 Task: Show more about the house rules of Tiny home in lac-Beauport, Quebec, Canada.
Action: Mouse moved to (402, 115)
Screenshot: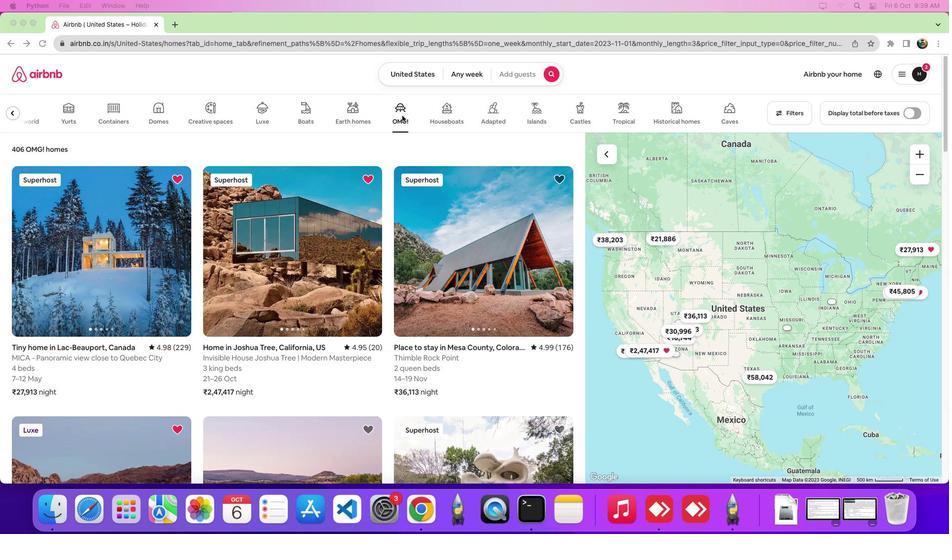 
Action: Mouse pressed left at (402, 115)
Screenshot: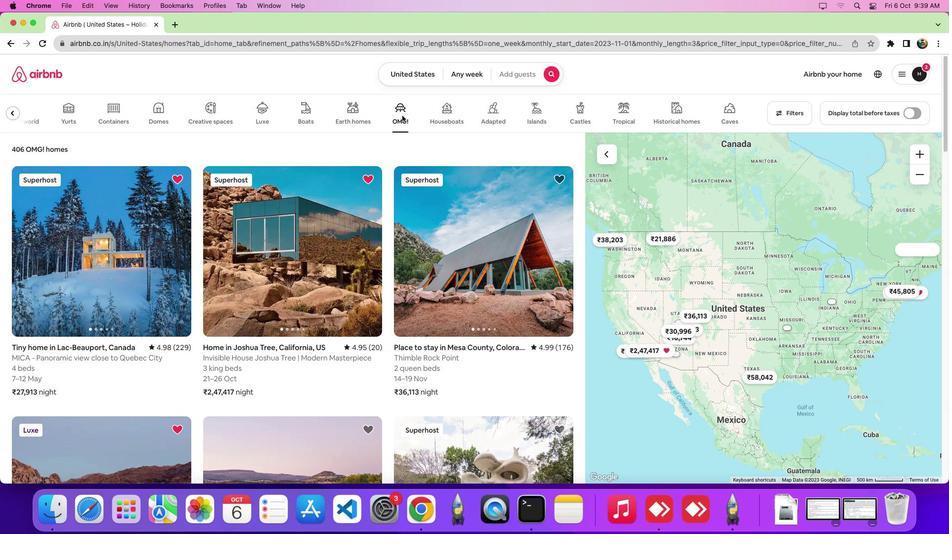 
Action: Mouse moved to (142, 260)
Screenshot: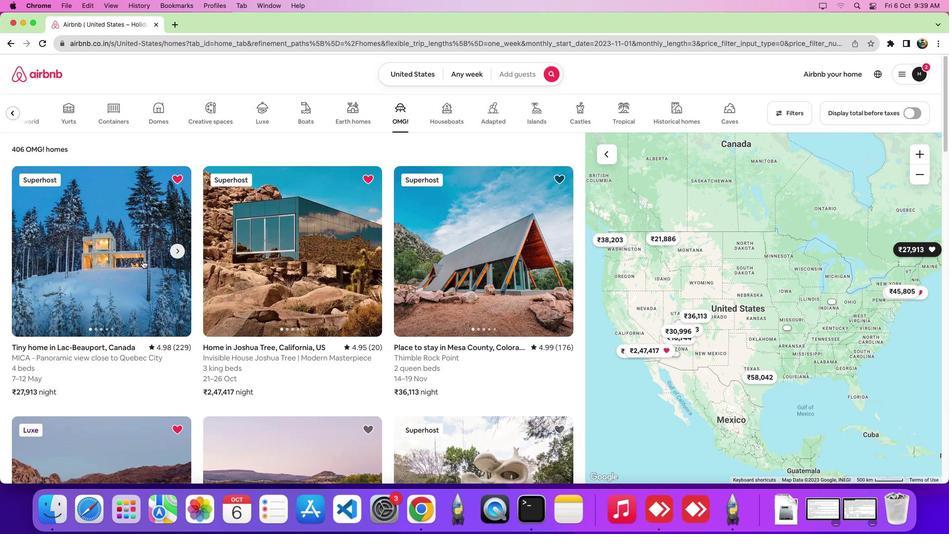 
Action: Mouse pressed left at (142, 260)
Screenshot: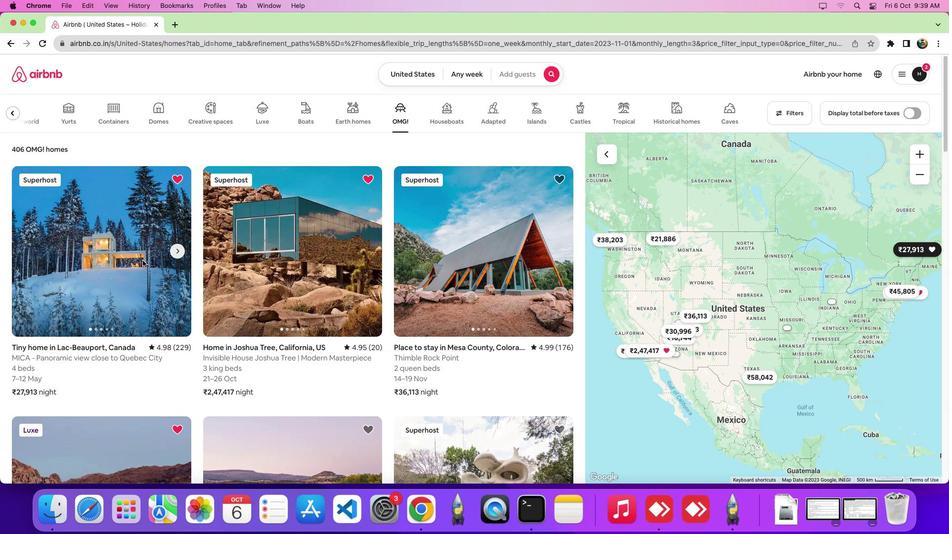 
Action: Mouse moved to (472, 264)
Screenshot: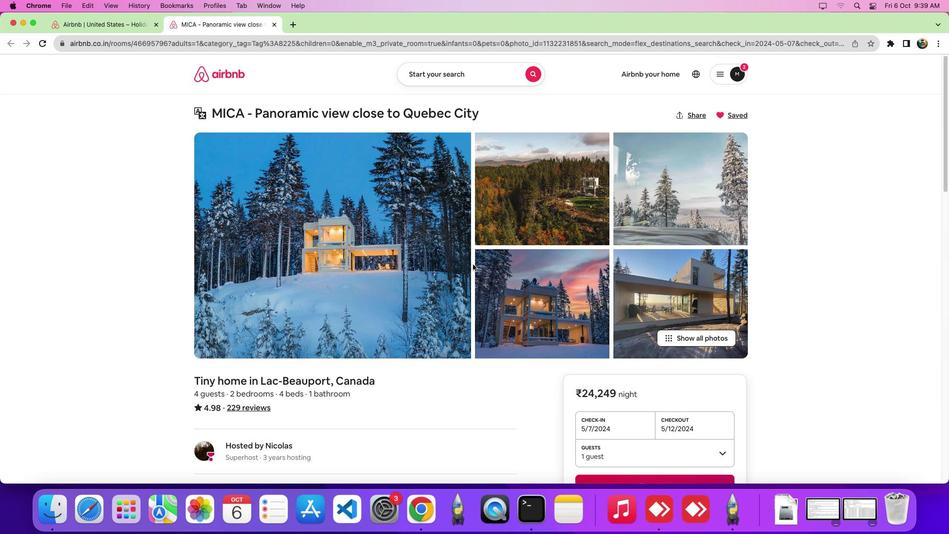 
Action: Mouse scrolled (472, 264) with delta (0, 0)
Screenshot: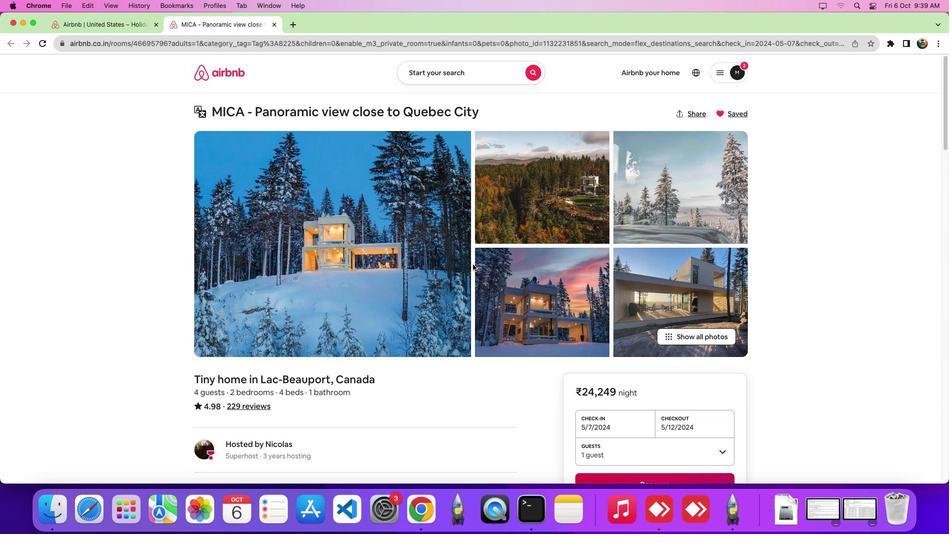
Action: Mouse scrolled (472, 264) with delta (0, 0)
Screenshot: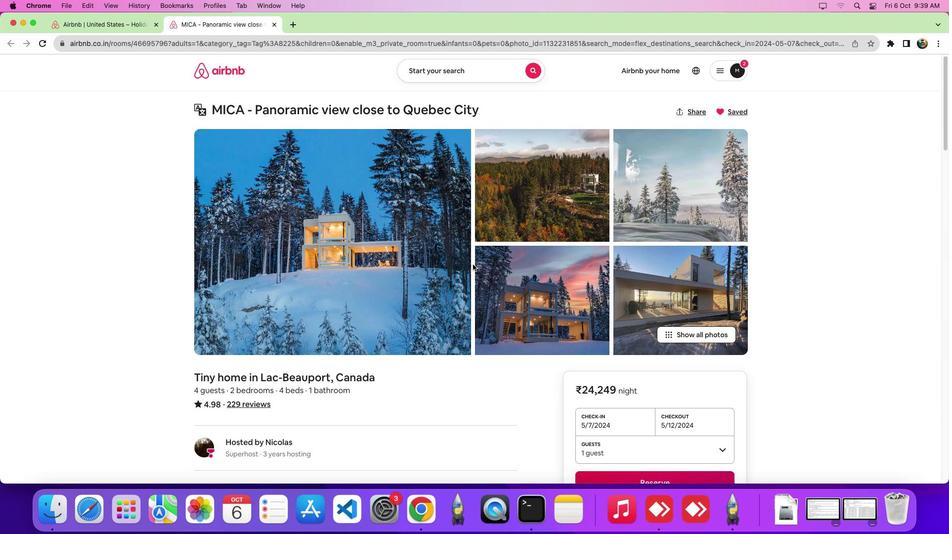 
Action: Mouse scrolled (472, 264) with delta (0, 0)
Screenshot: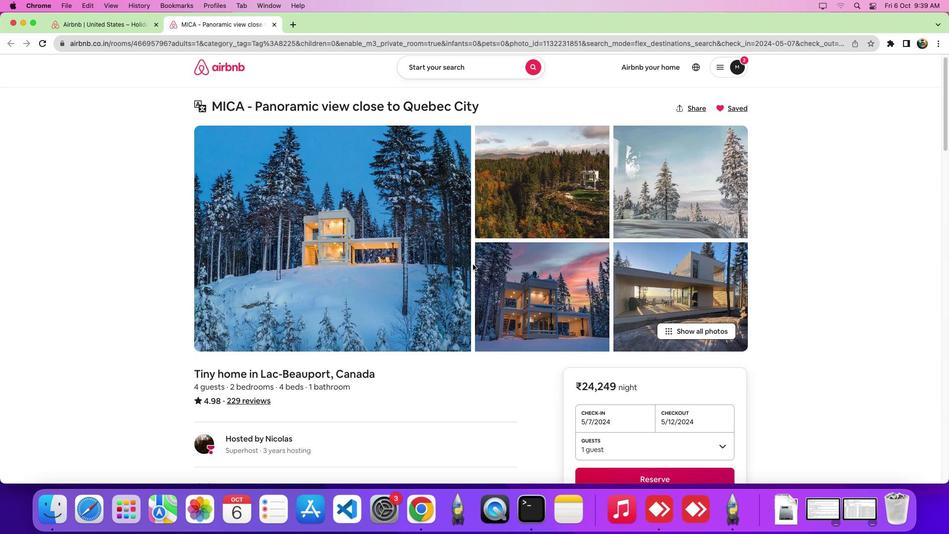
Action: Mouse scrolled (472, 264) with delta (0, 0)
Screenshot: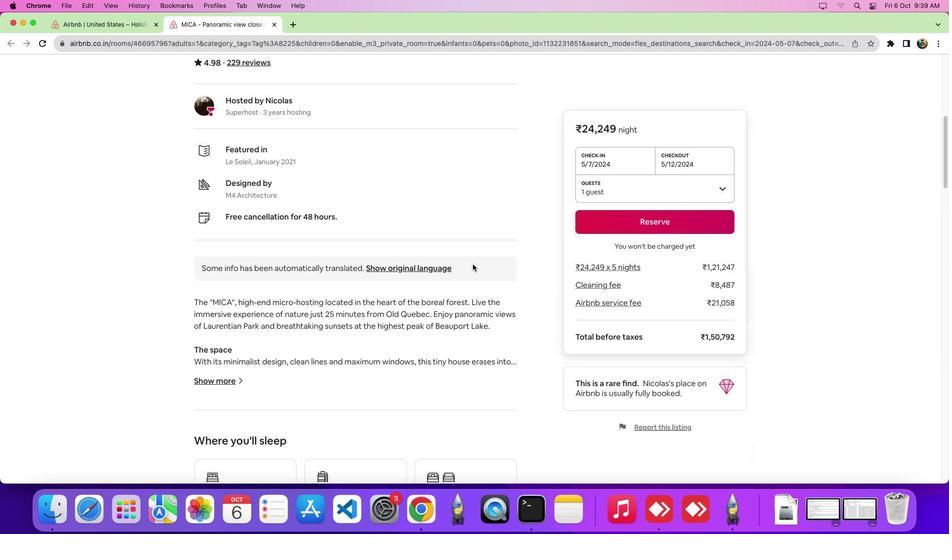 
Action: Mouse scrolled (472, 264) with delta (0, 0)
Screenshot: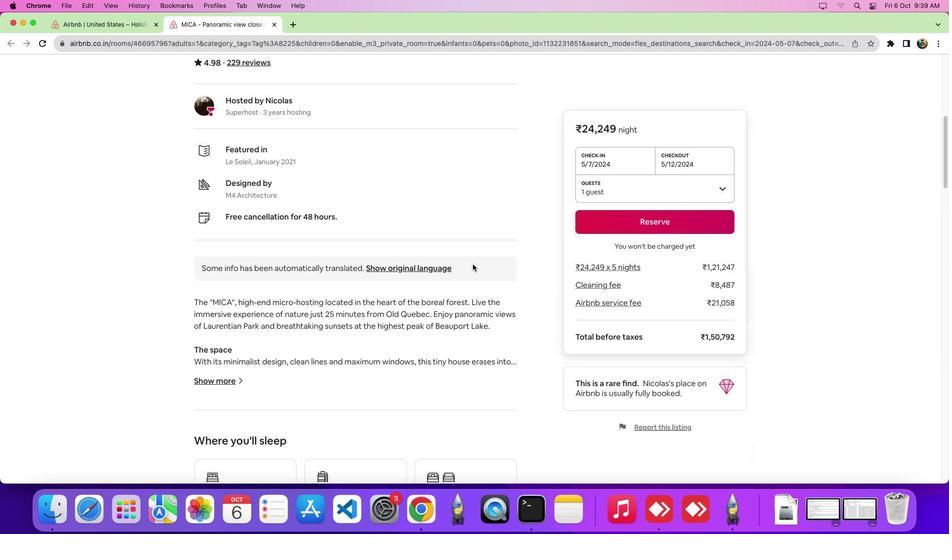 
Action: Mouse scrolled (472, 264) with delta (0, -4)
Screenshot: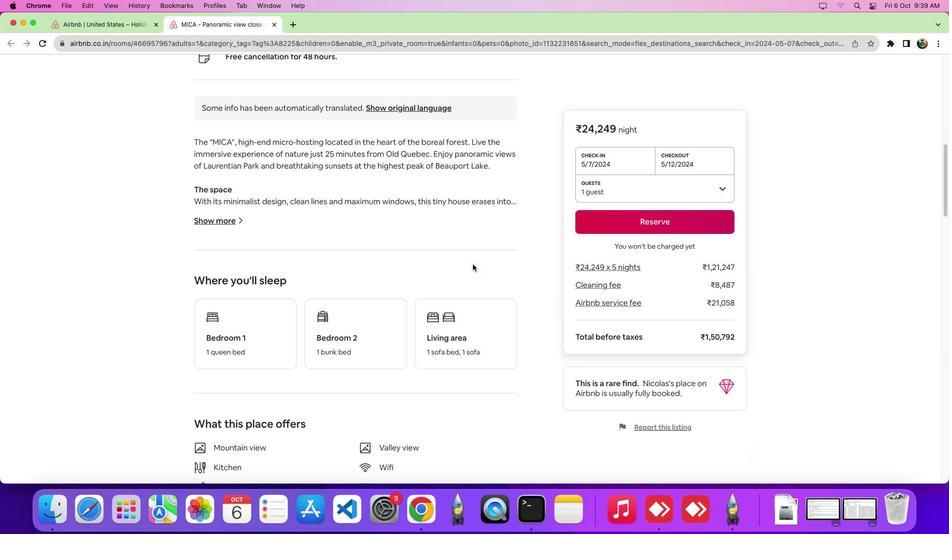 
Action: Mouse scrolled (472, 264) with delta (0, -6)
Screenshot: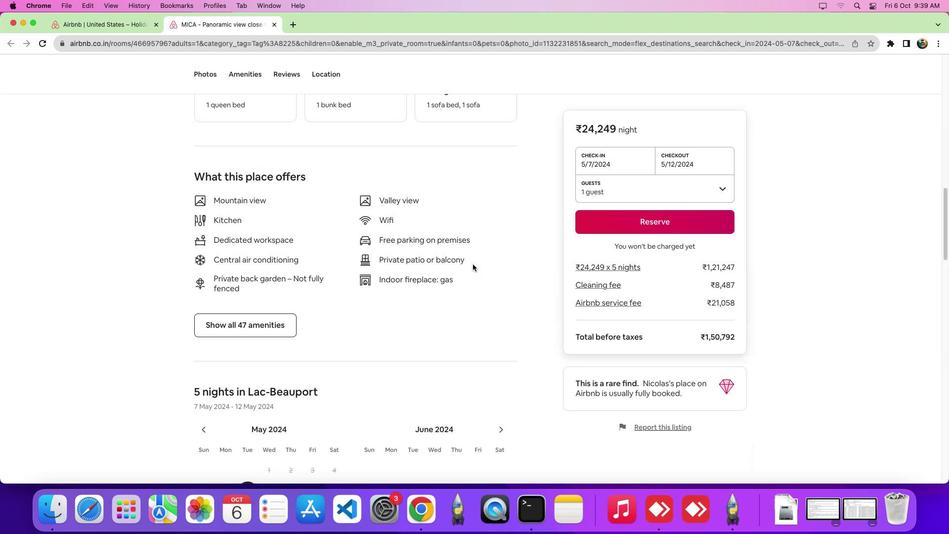 
Action: Mouse scrolled (472, 264) with delta (0, -6)
Screenshot: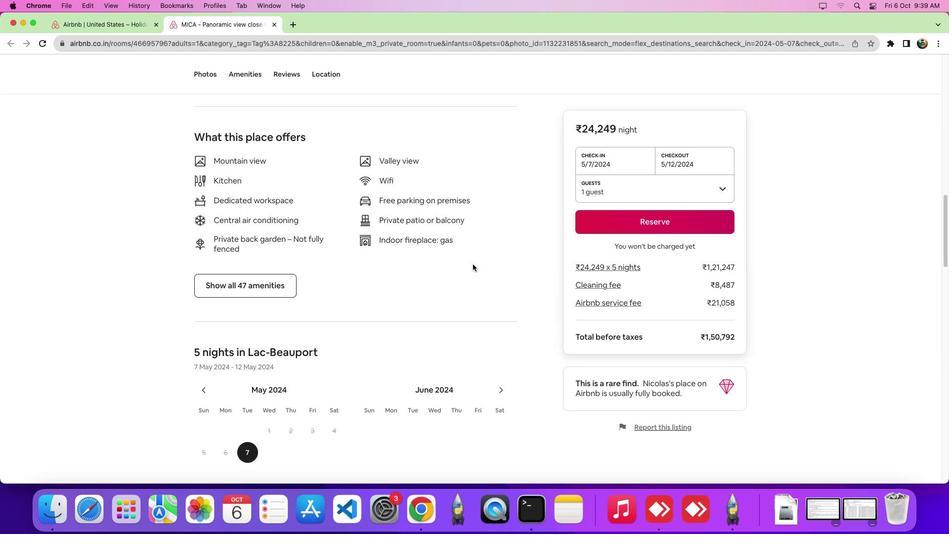 
Action: Mouse scrolled (472, 264) with delta (0, 0)
Screenshot: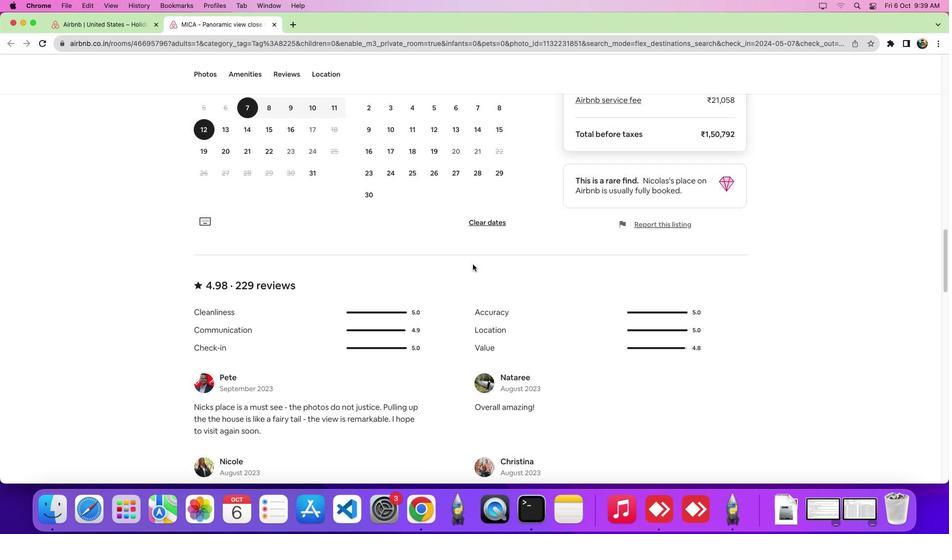 
Action: Mouse scrolled (472, 264) with delta (0, 0)
Screenshot: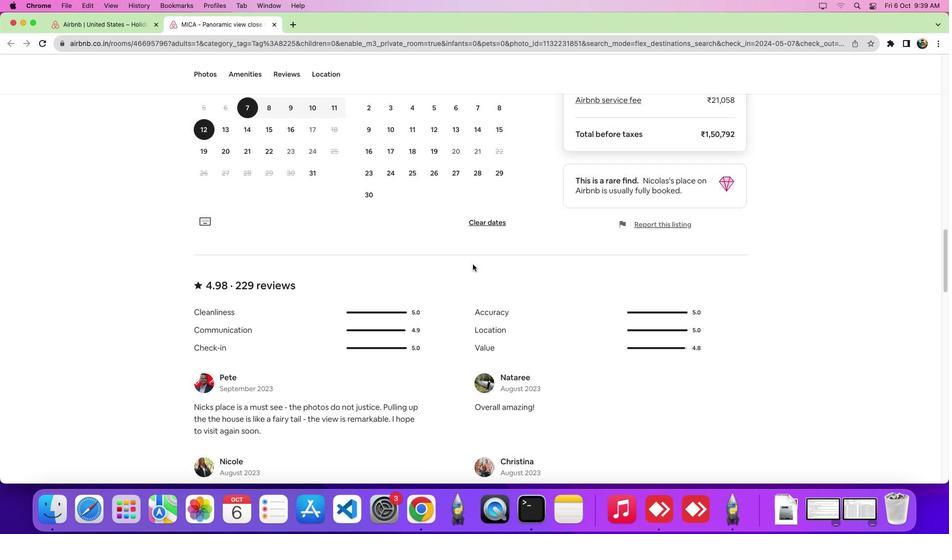 
Action: Mouse scrolled (472, 264) with delta (0, -4)
Screenshot: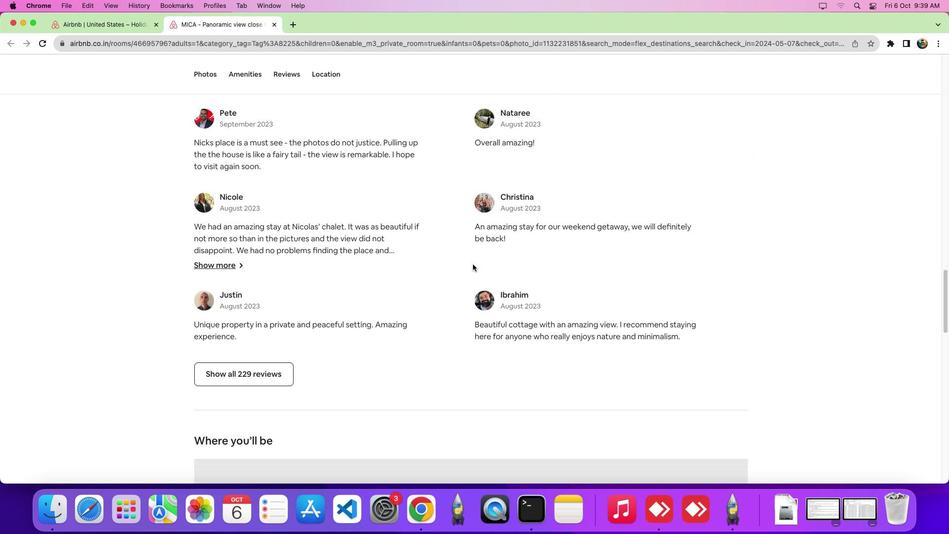 
Action: Mouse scrolled (472, 264) with delta (0, -6)
Screenshot: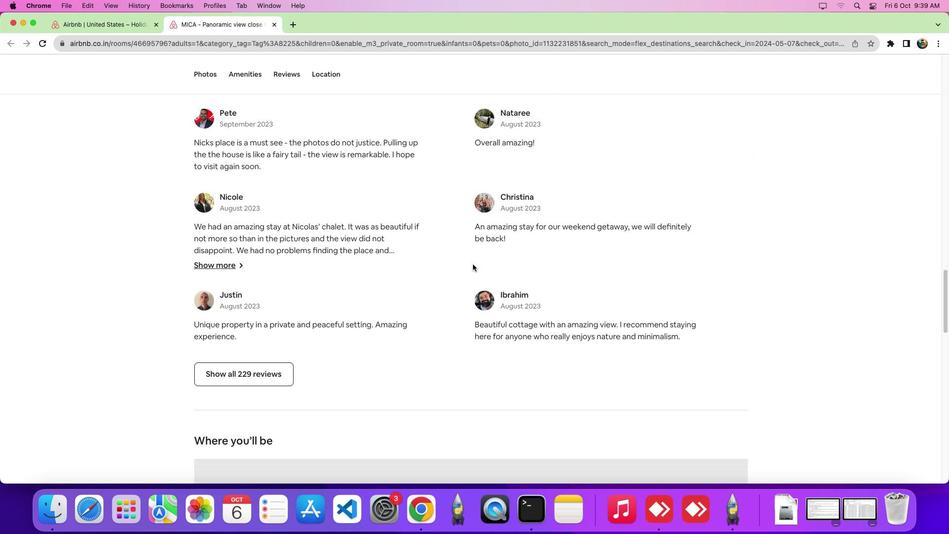
Action: Mouse scrolled (472, 264) with delta (0, -6)
Screenshot: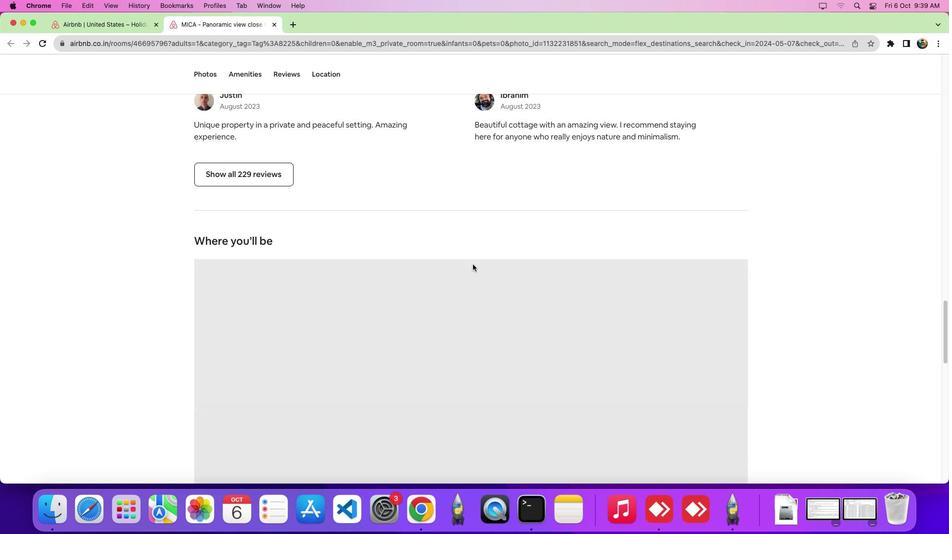 
Action: Mouse moved to (946, 324)
Screenshot: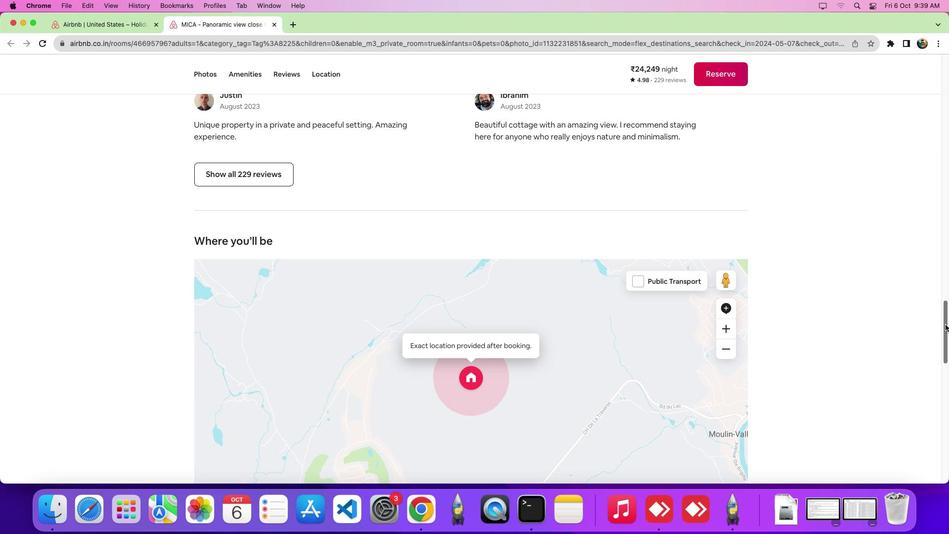 
Action: Mouse pressed left at (946, 324)
Screenshot: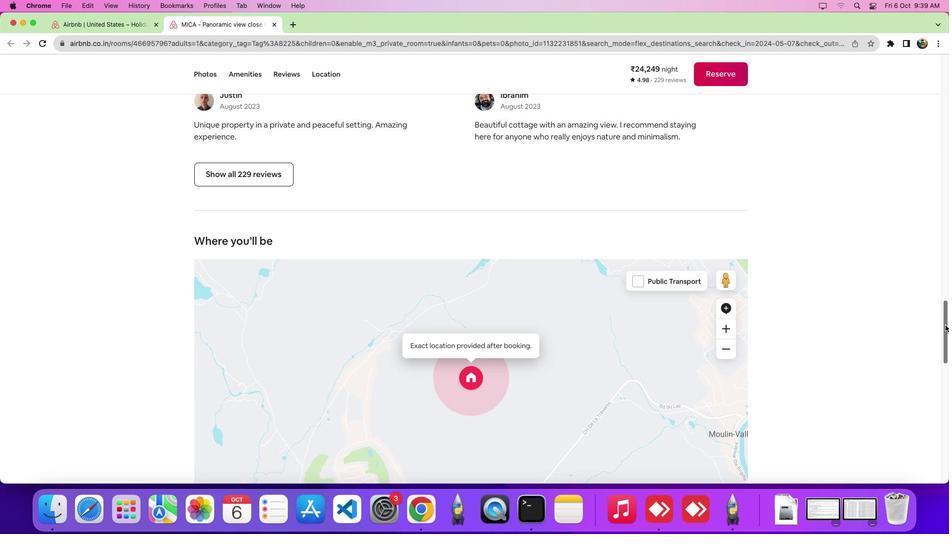 
Action: Mouse moved to (224, 252)
Screenshot: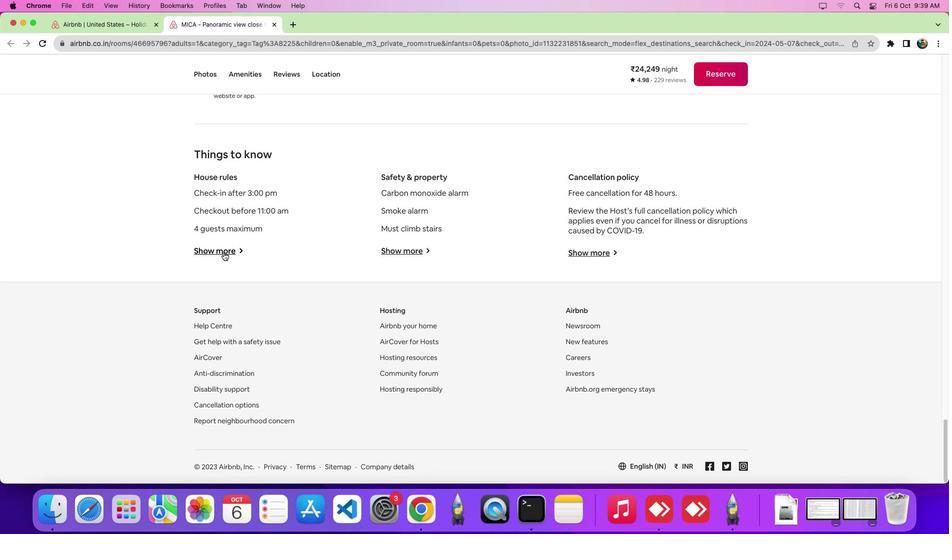 
Action: Mouse pressed left at (224, 252)
Screenshot: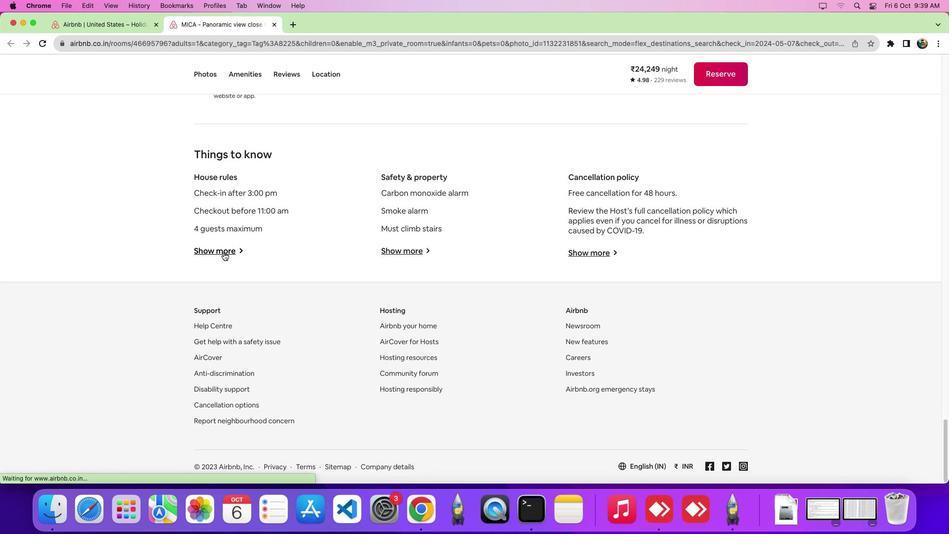 
Action: Mouse moved to (515, 270)
Screenshot: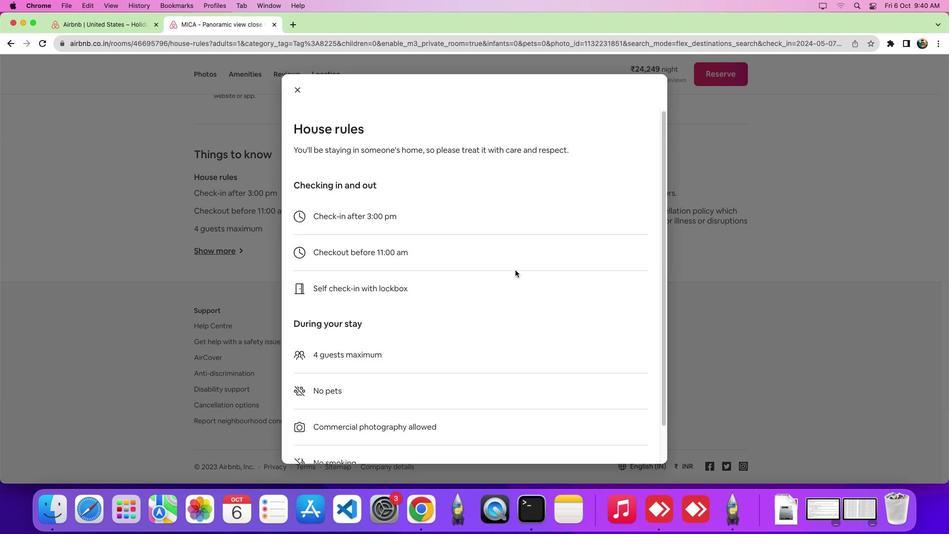 
Action: Mouse scrolled (515, 270) with delta (0, 0)
Screenshot: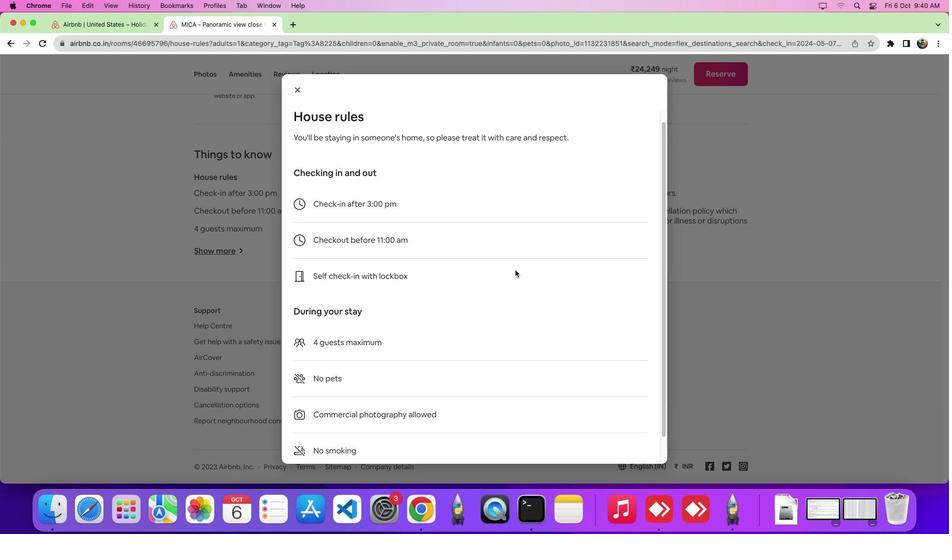 
Action: Mouse scrolled (515, 270) with delta (0, 0)
Screenshot: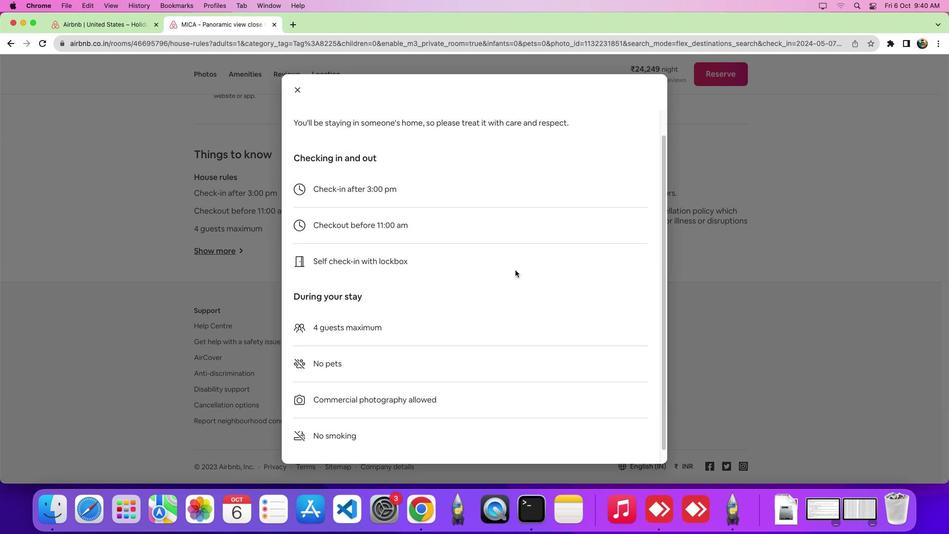 
Action: Mouse scrolled (515, 270) with delta (0, -3)
Screenshot: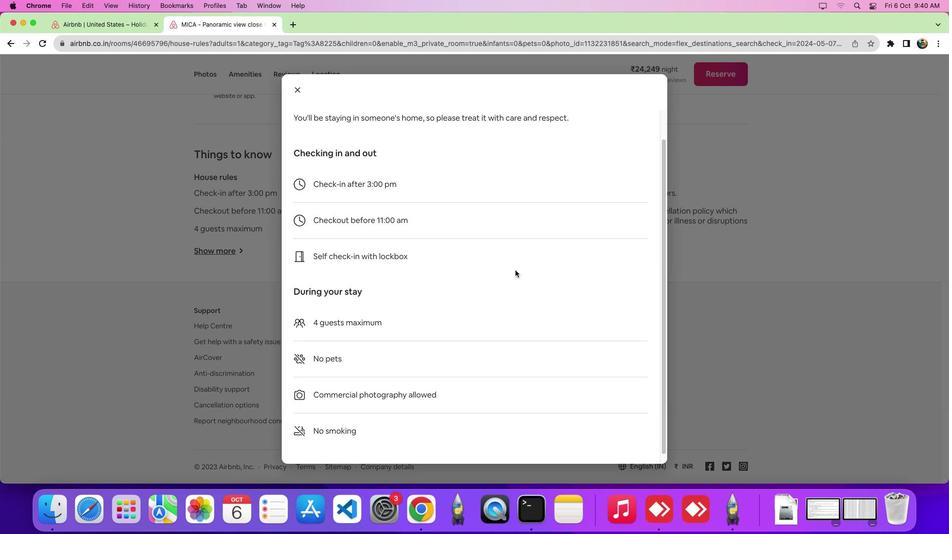 
Action: Mouse moved to (515, 270)
Screenshot: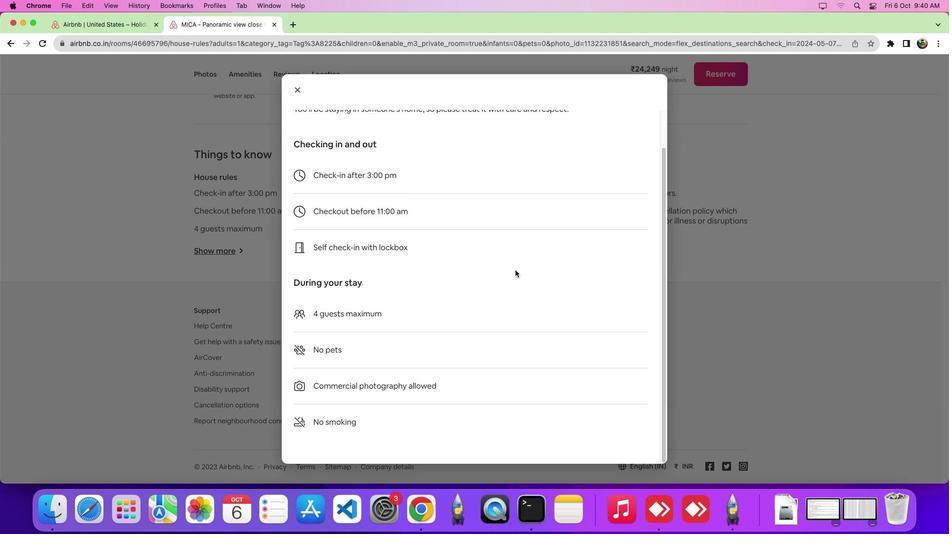 
